 Task: Start in the project ToughWorks the sprint 'Escape Velocity', with a duration of 3 weeks.
Action: Mouse moved to (242, 67)
Screenshot: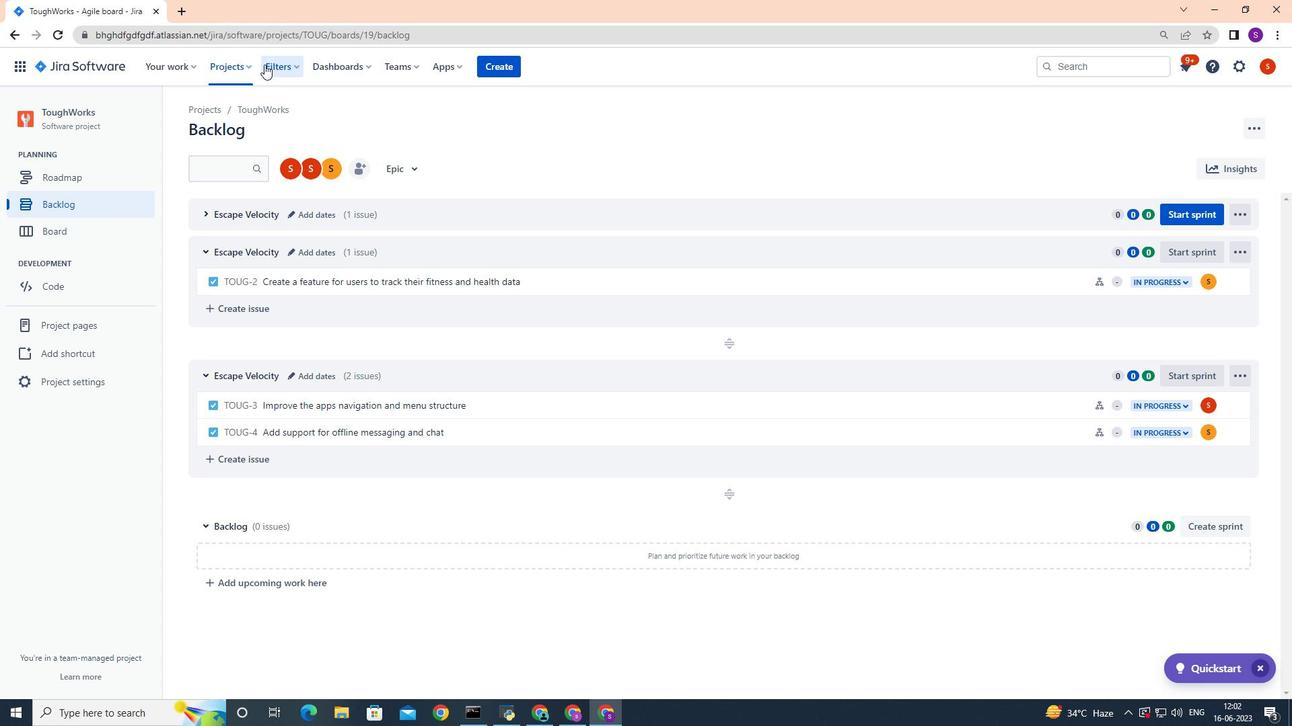 
Action: Mouse pressed left at (242, 67)
Screenshot: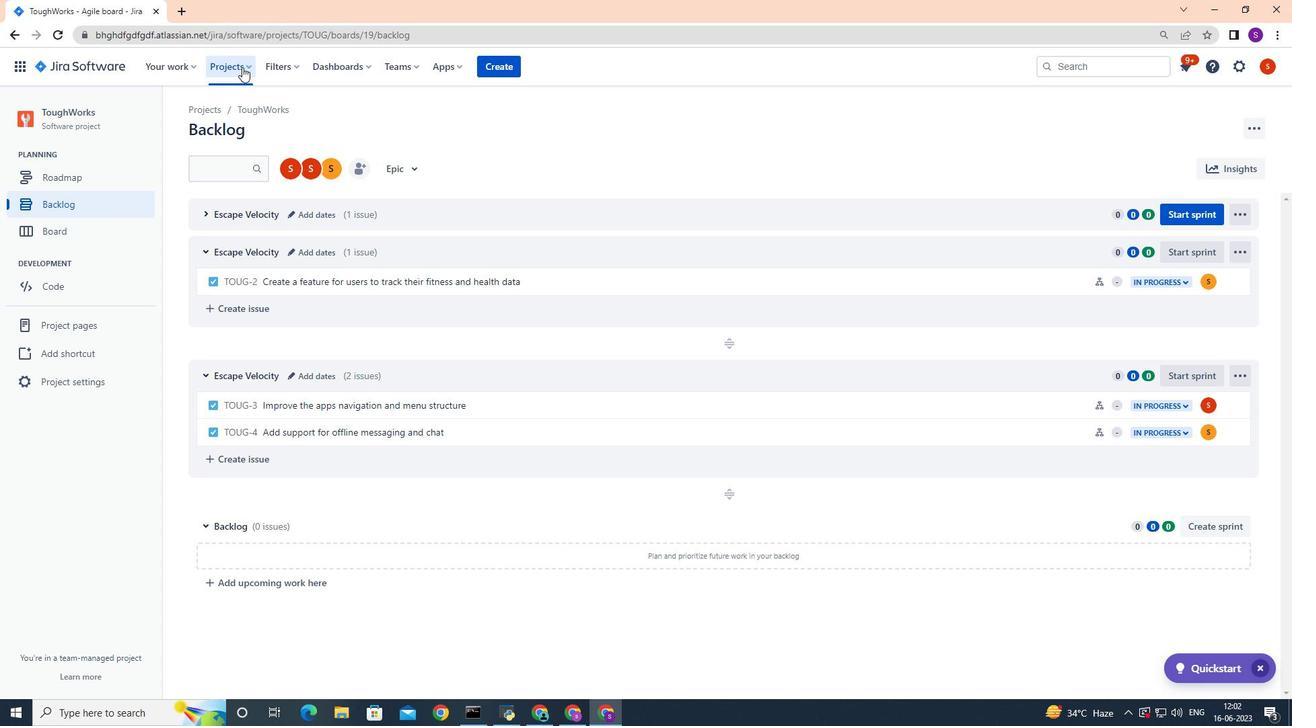 
Action: Mouse moved to (238, 123)
Screenshot: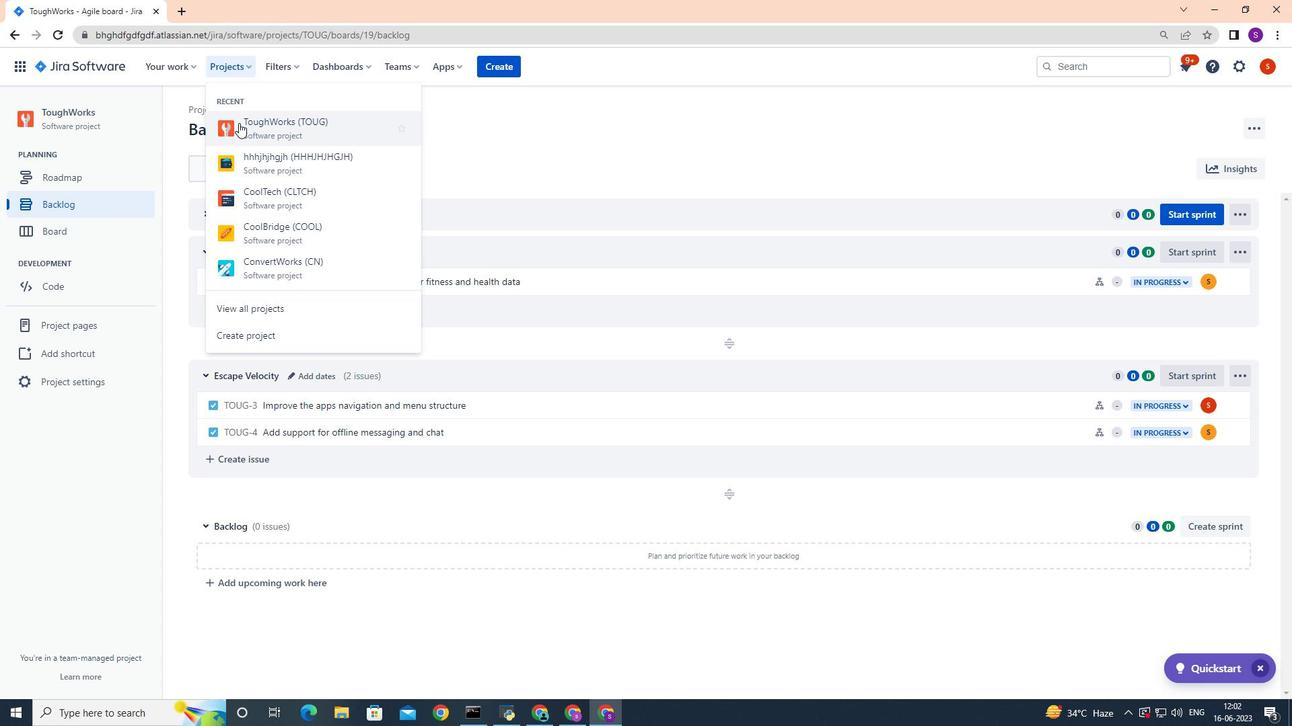 
Action: Mouse pressed left at (238, 123)
Screenshot: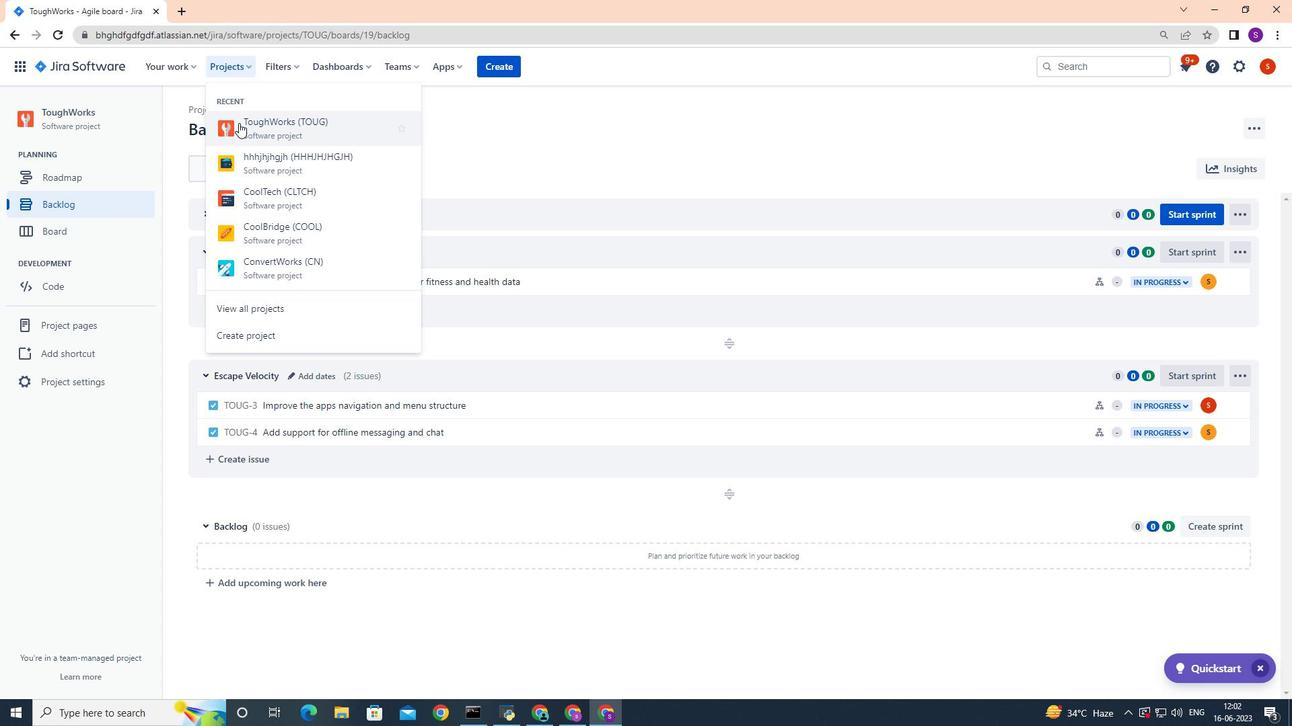 
Action: Mouse moved to (75, 201)
Screenshot: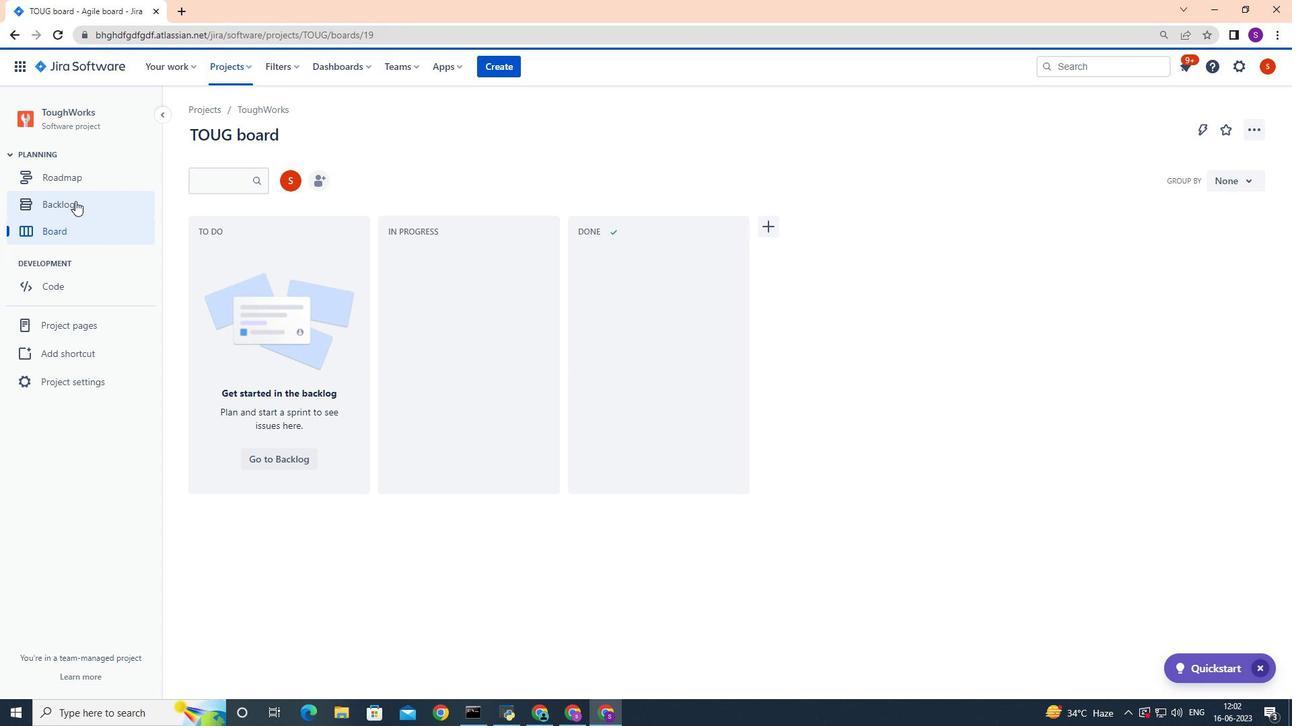 
Action: Mouse pressed left at (75, 201)
Screenshot: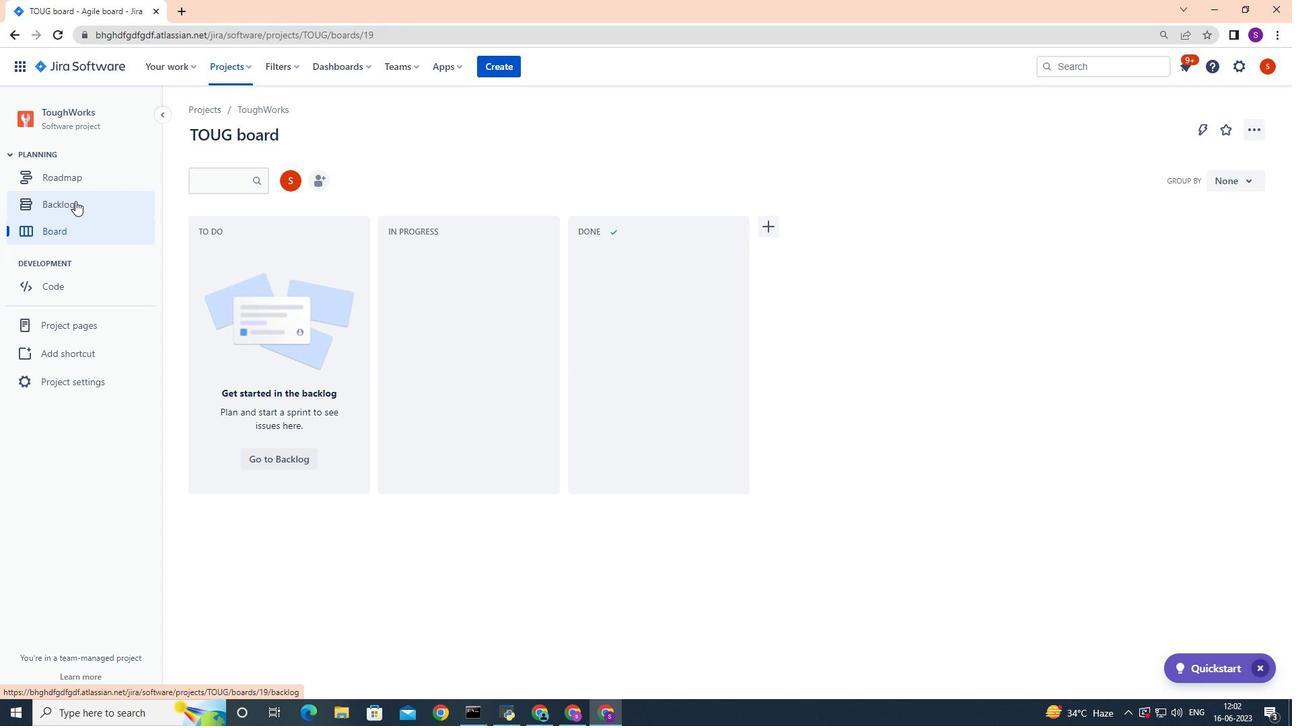 
Action: Mouse moved to (308, 251)
Screenshot: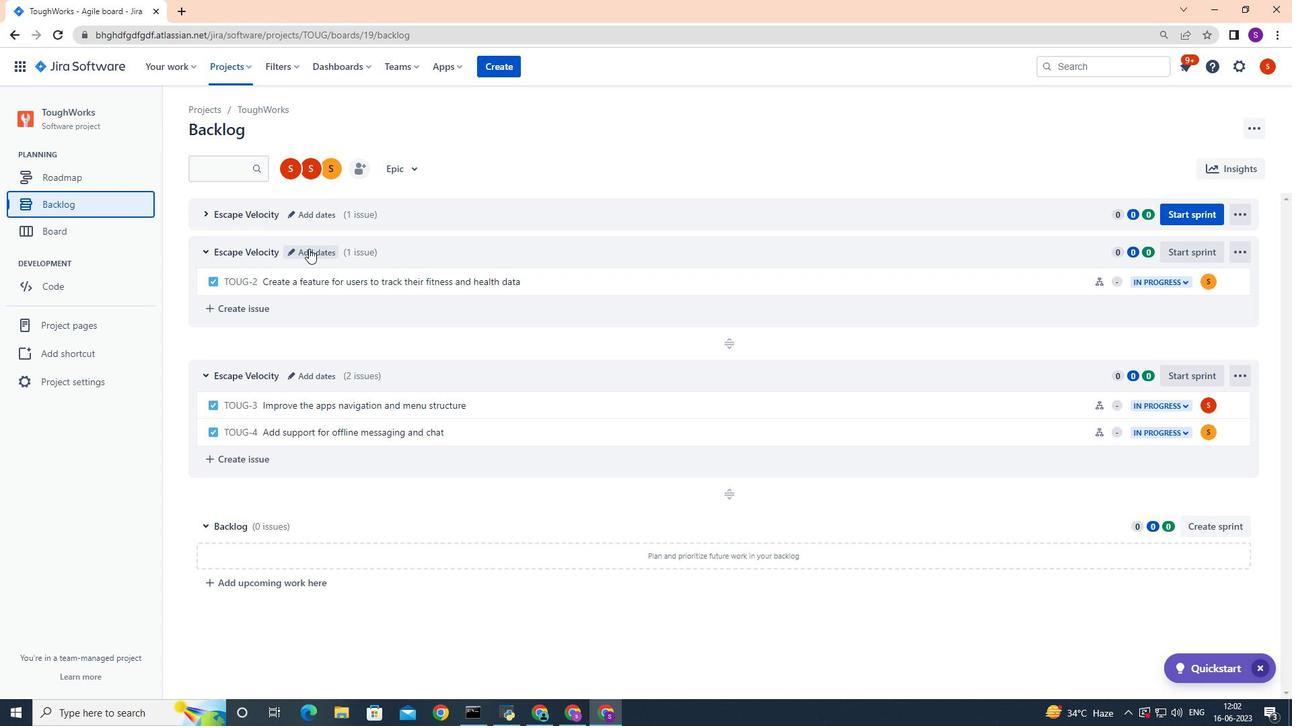 
Action: Mouse pressed left at (308, 251)
Screenshot: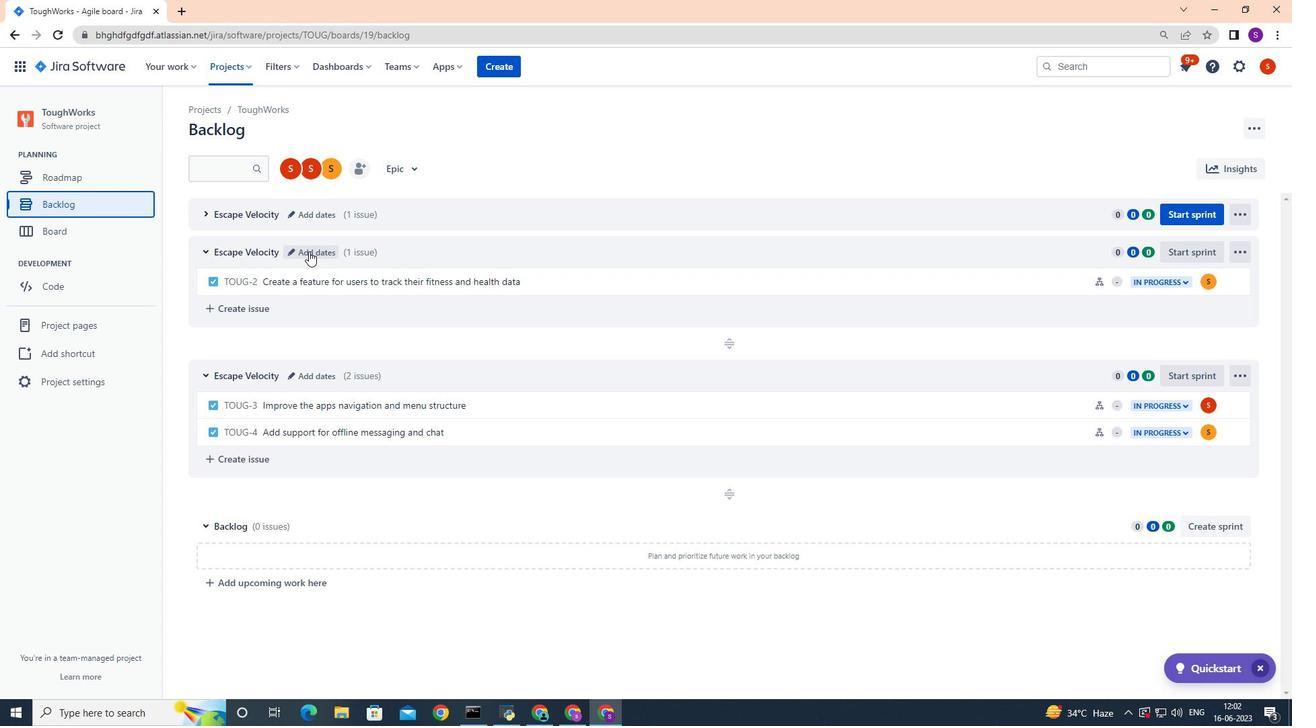 
Action: Mouse moved to (613, 215)
Screenshot: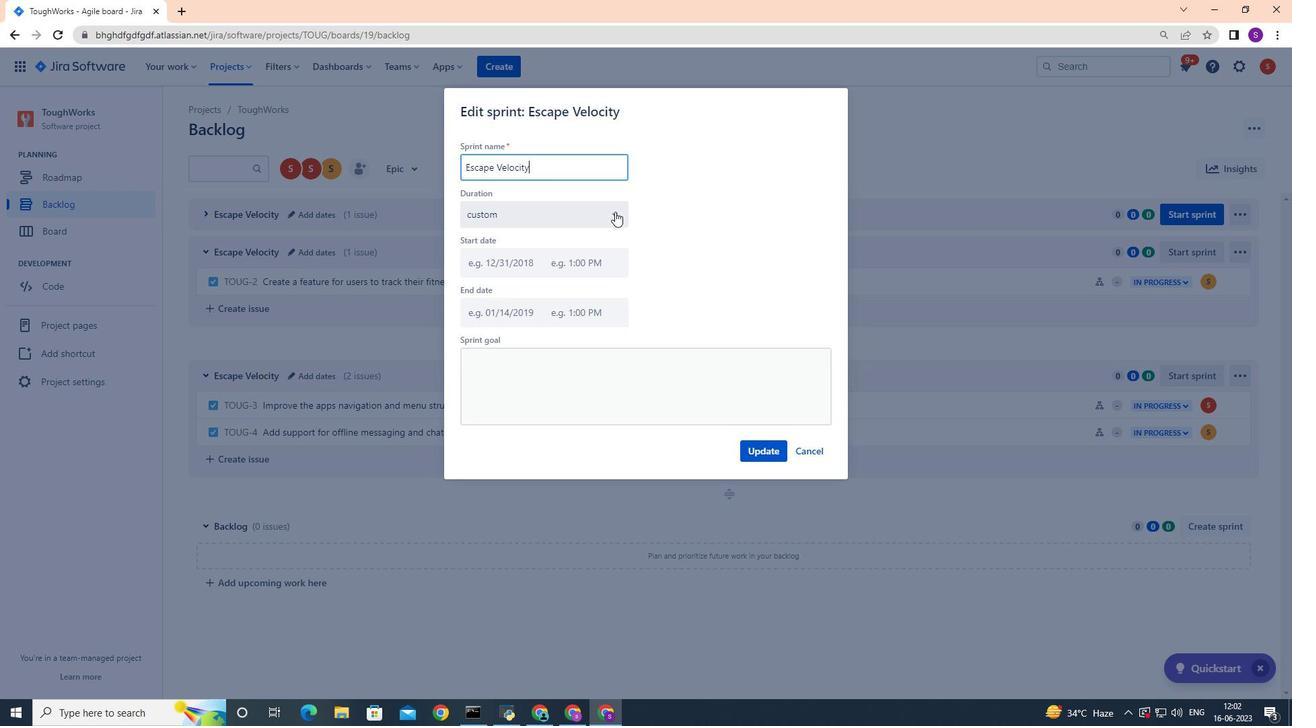 
Action: Mouse pressed left at (613, 215)
Screenshot: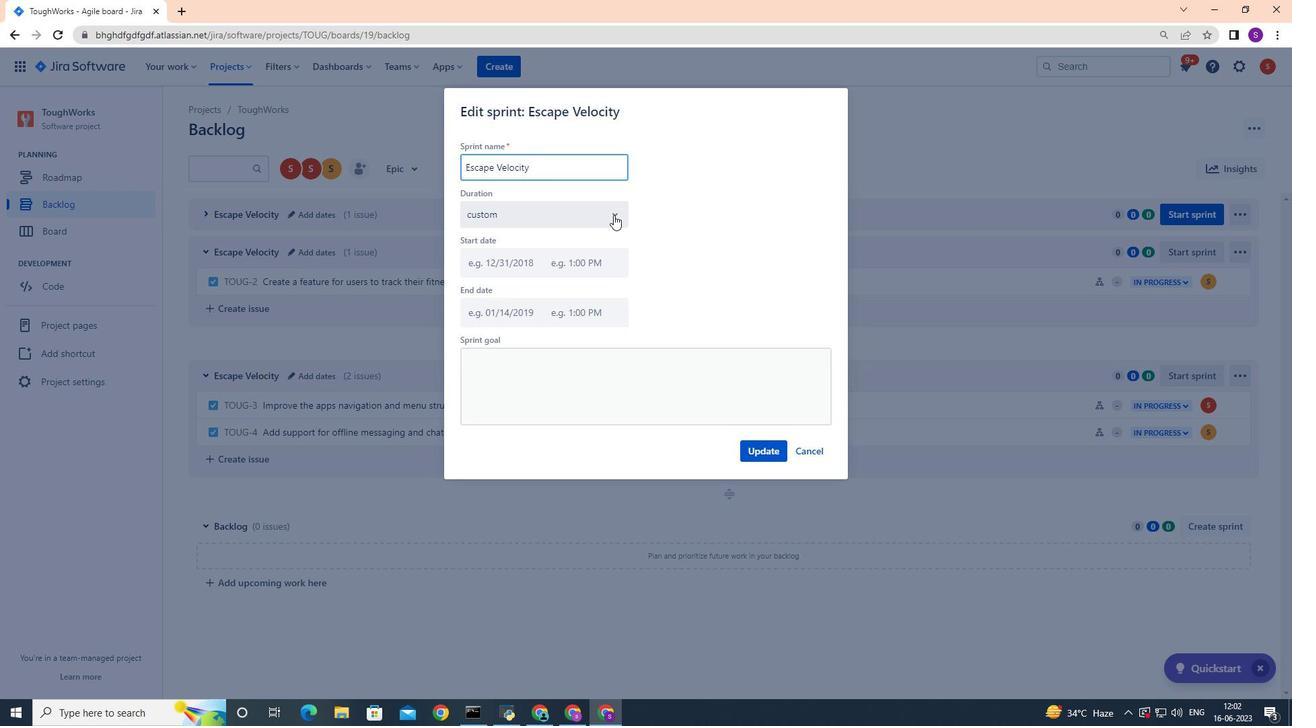 
Action: Mouse moved to (542, 294)
Screenshot: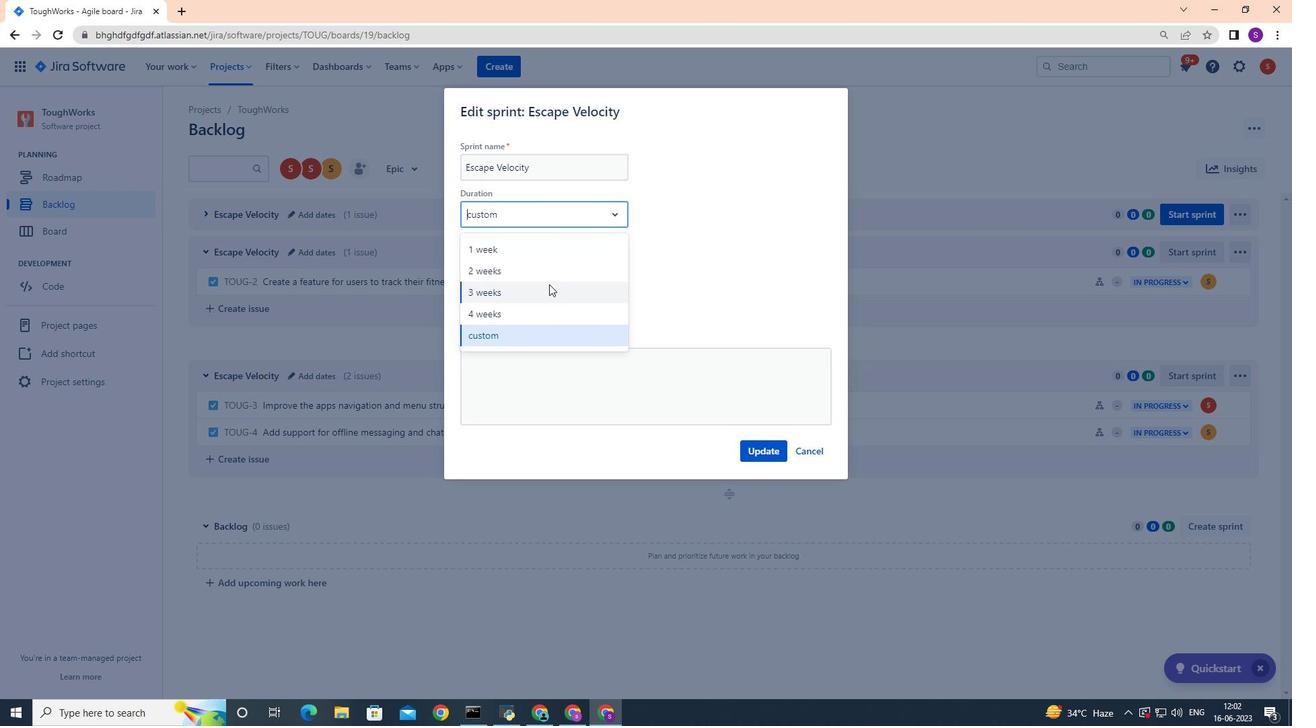 
Action: Mouse pressed left at (542, 294)
Screenshot: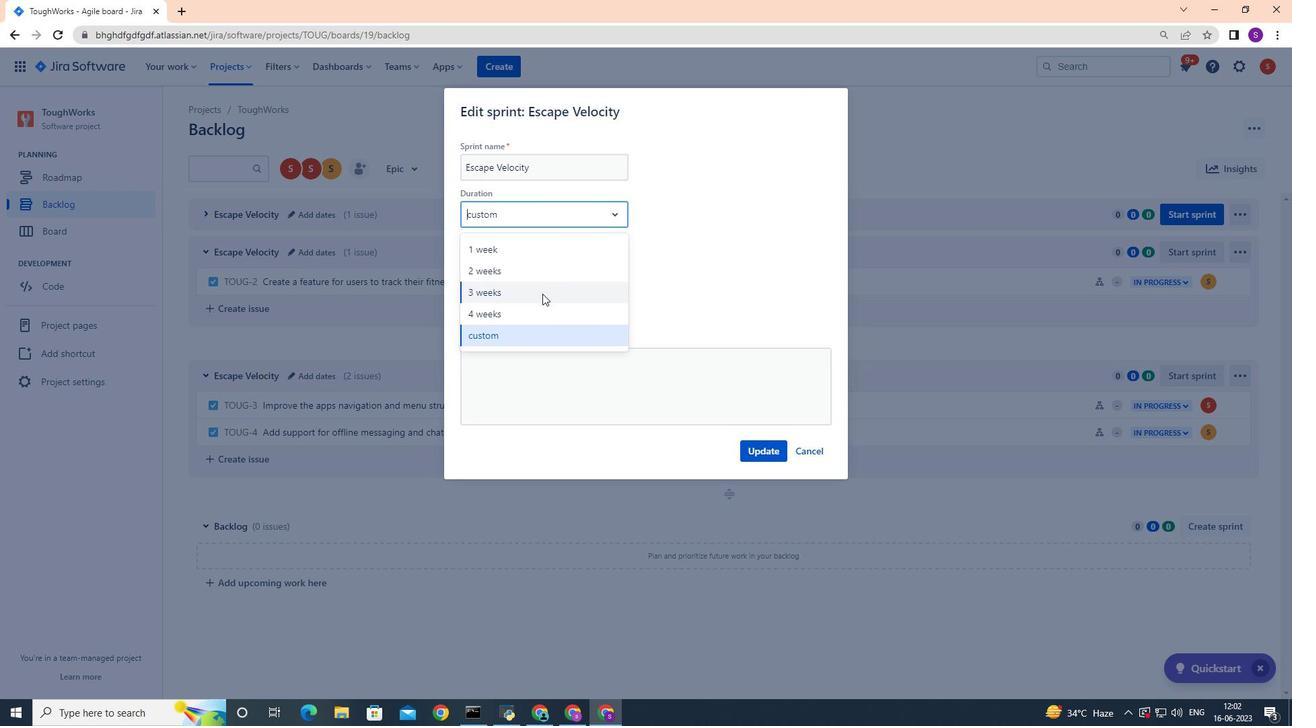 
Action: Mouse moved to (759, 450)
Screenshot: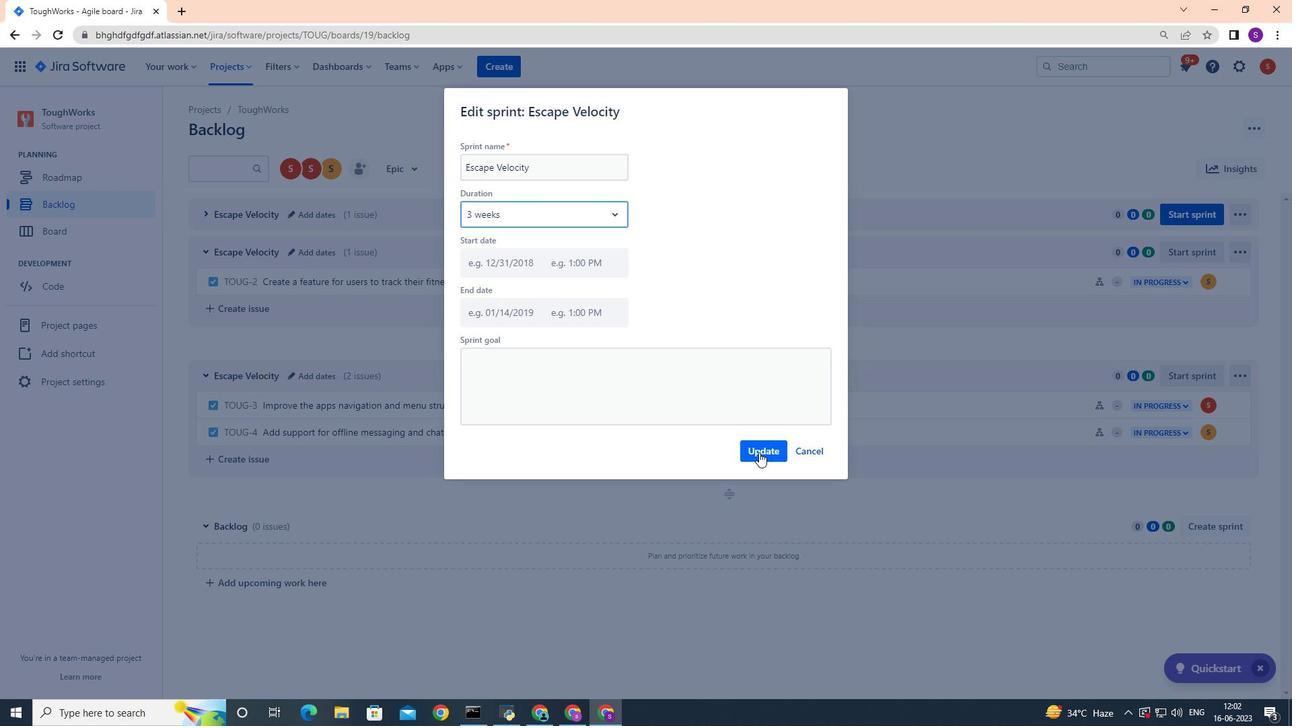 
Action: Mouse pressed left at (759, 450)
Screenshot: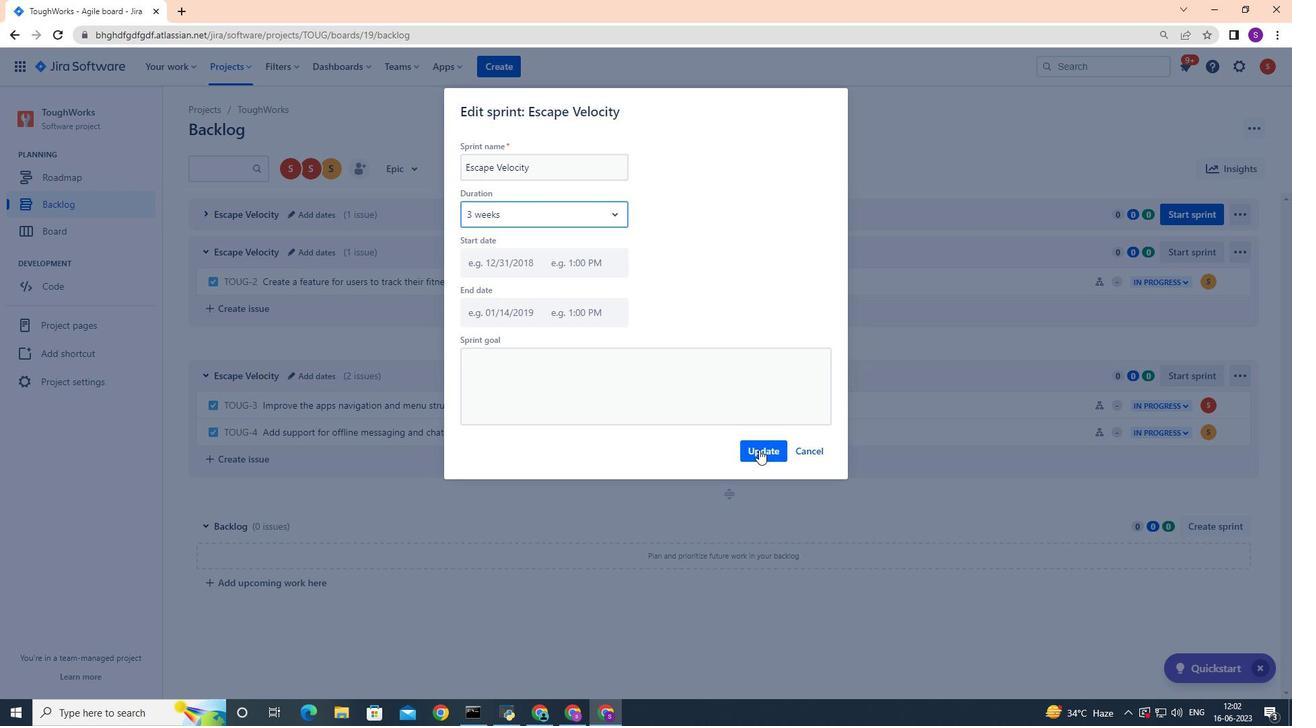 
Action: Mouse moved to (609, 234)
Screenshot: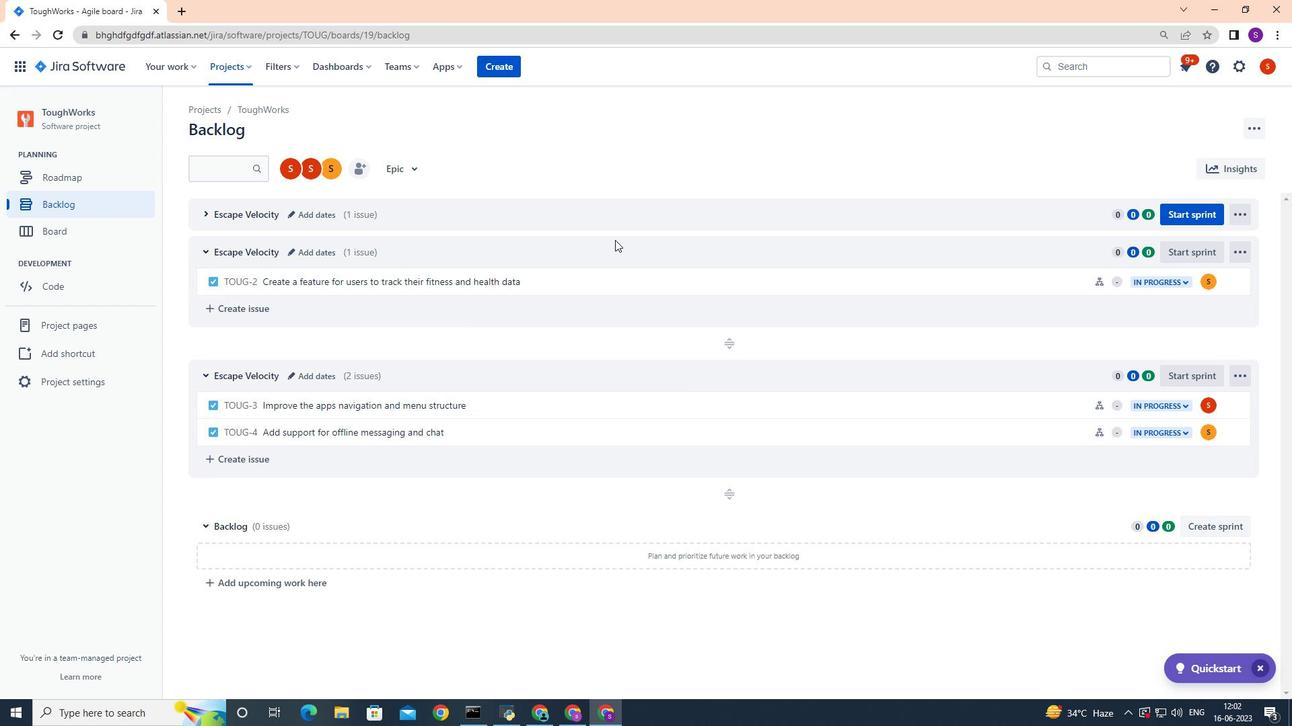 
